 Task: Add Cover Green to Card Card0001 in Board Board0001 in Development in Trello
Action: Mouse moved to (587, 82)
Screenshot: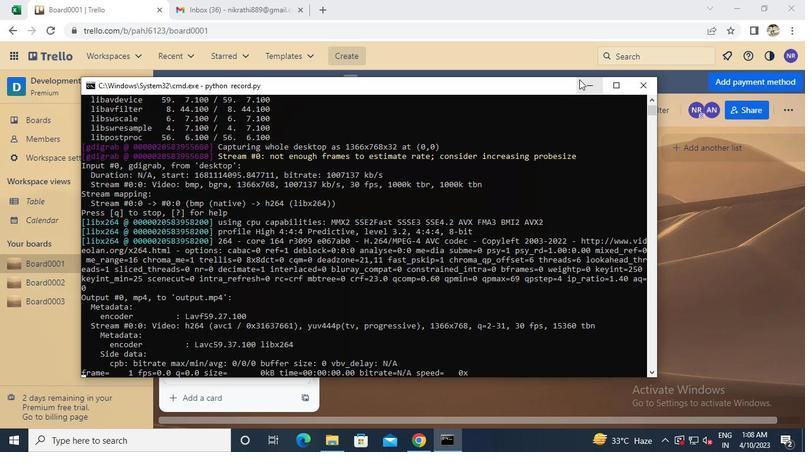 
Action: Mouse pressed left at (587, 82)
Screenshot: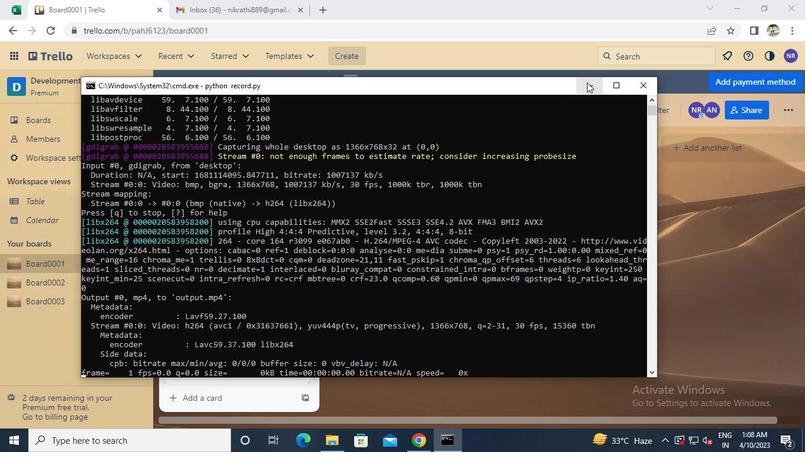 
Action: Mouse moved to (294, 171)
Screenshot: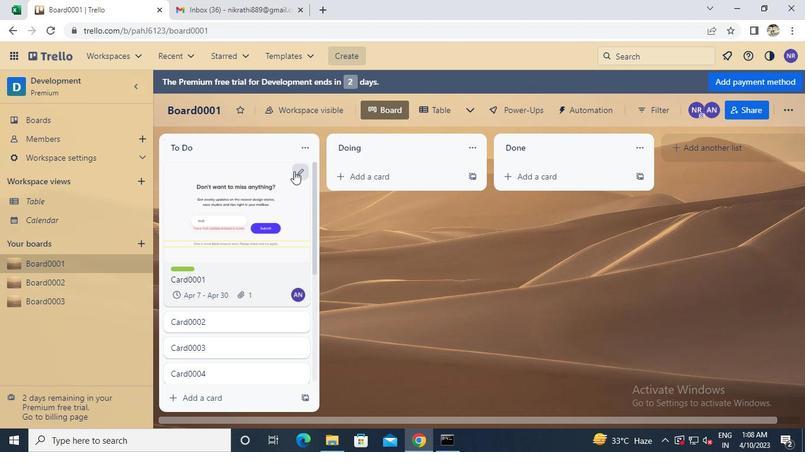 
Action: Mouse pressed left at (294, 171)
Screenshot: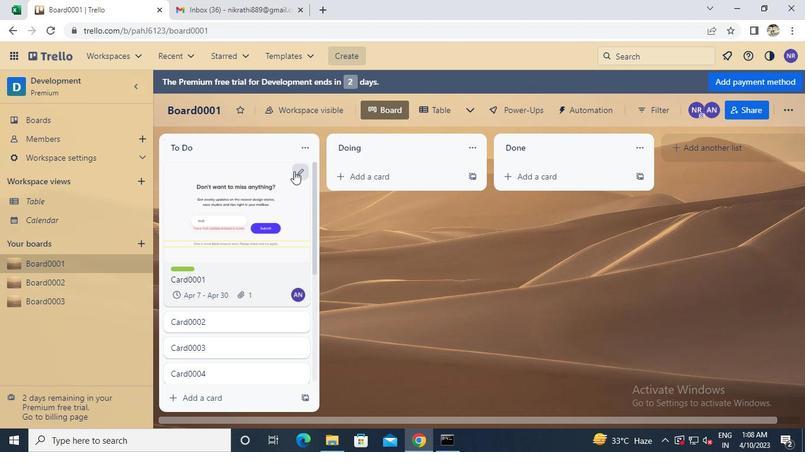 
Action: Mouse moved to (331, 234)
Screenshot: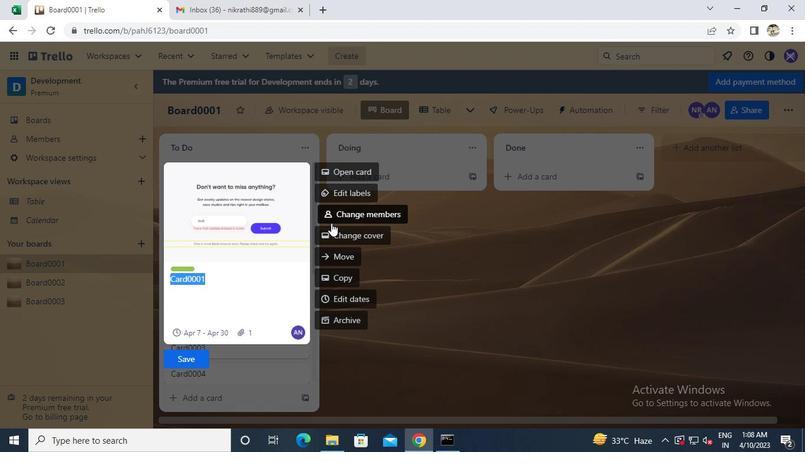 
Action: Mouse pressed left at (331, 234)
Screenshot: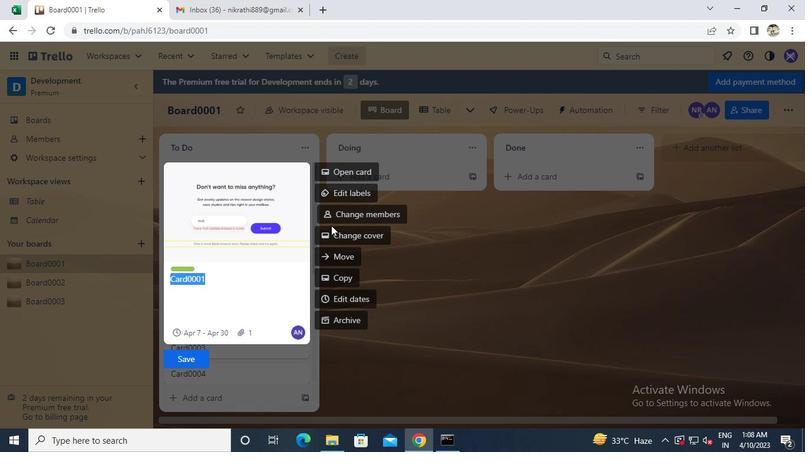 
Action: Mouse moved to (338, 208)
Screenshot: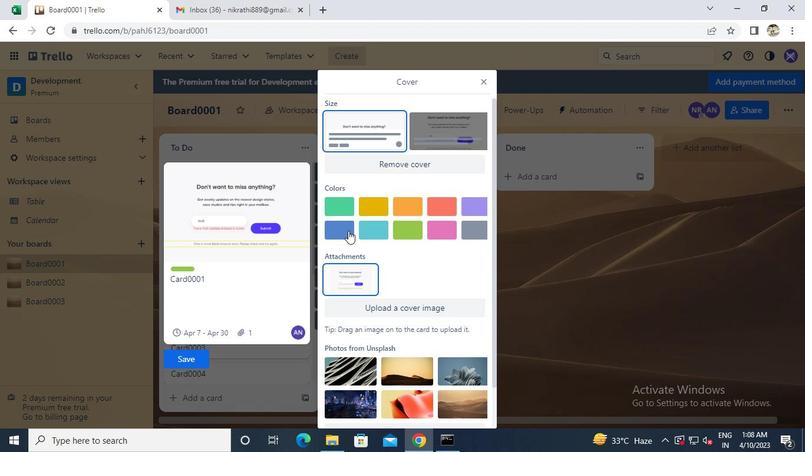 
Action: Mouse pressed left at (338, 208)
Screenshot: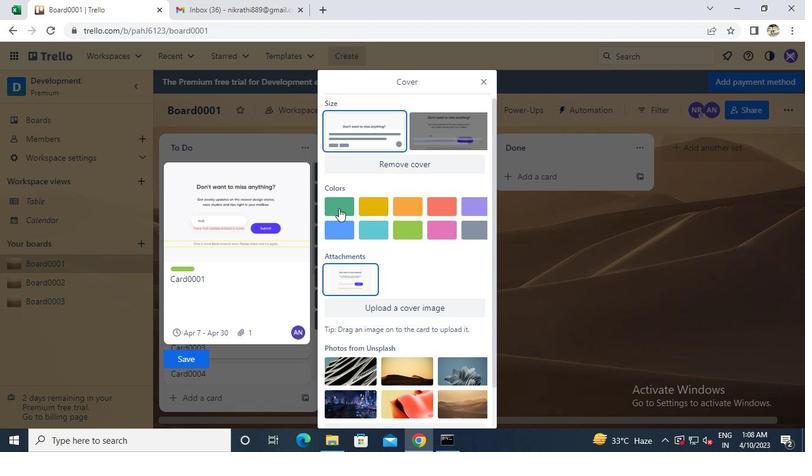 
Action: Mouse moved to (486, 78)
Screenshot: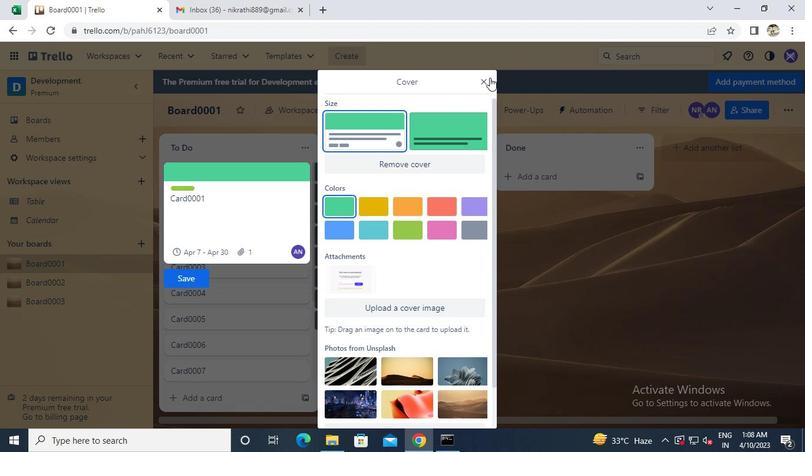 
Action: Mouse pressed left at (486, 78)
Screenshot: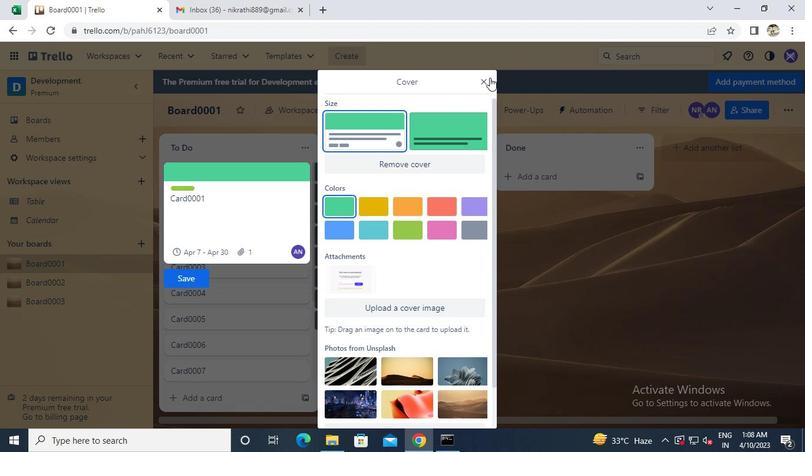 
Action: Mouse moved to (179, 277)
Screenshot: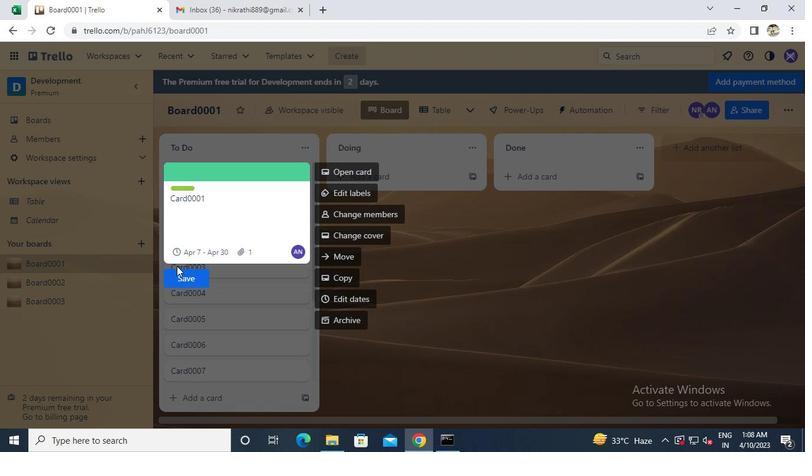 
Action: Mouse pressed left at (179, 277)
Screenshot: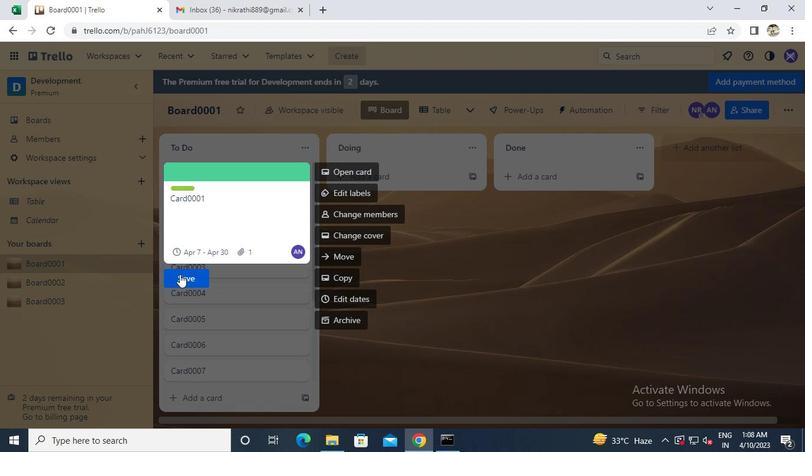 
Action: Mouse moved to (449, 439)
Screenshot: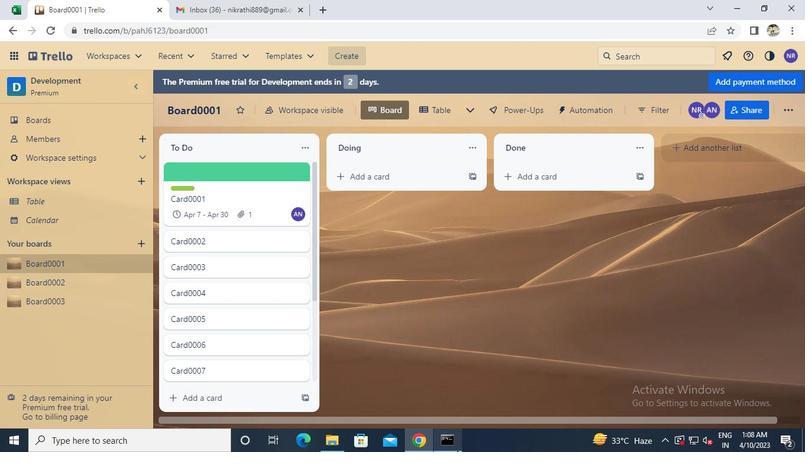 
Action: Mouse pressed left at (449, 439)
Screenshot: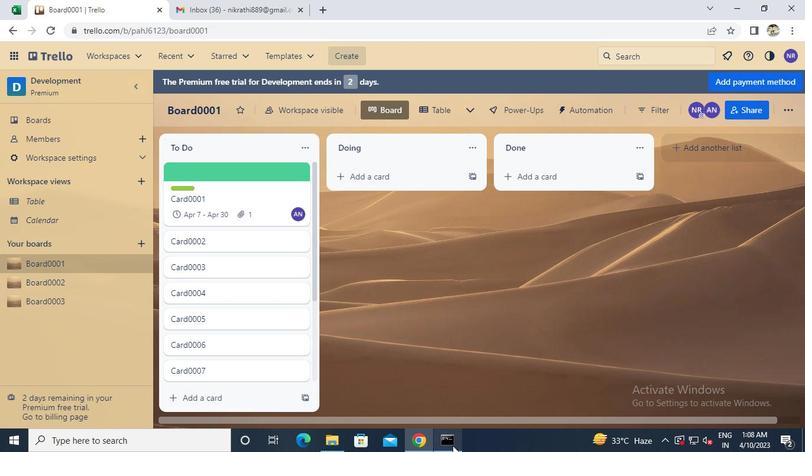 
Action: Mouse moved to (643, 86)
Screenshot: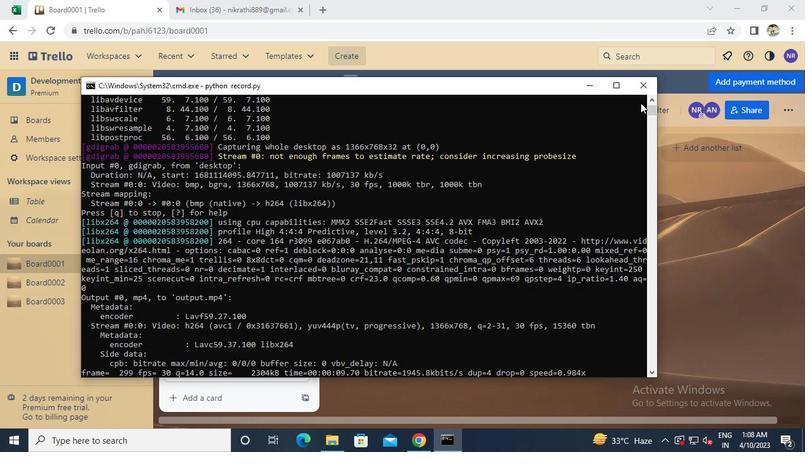 
Action: Mouse pressed left at (643, 86)
Screenshot: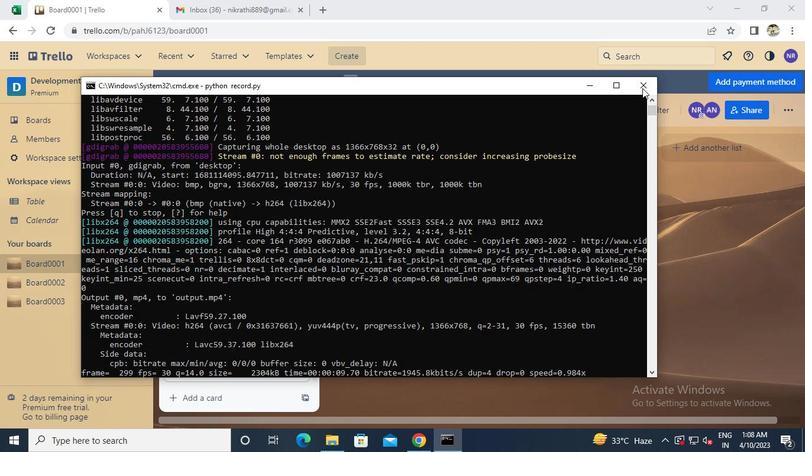 
